 Task: Check duplicate error logs from the existing database
Action: Mouse moved to (151, 169)
Screenshot: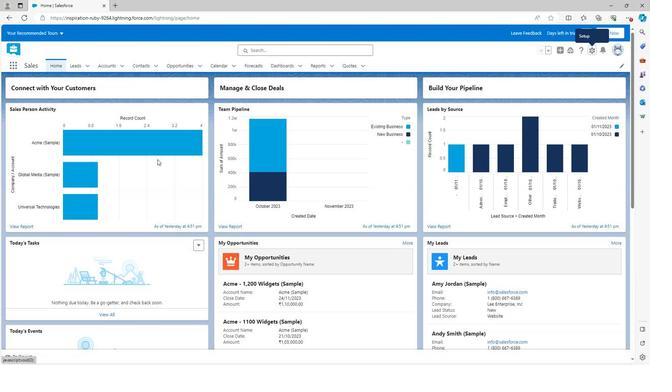 
Action: Mouse scrolled (151, 169) with delta (0, 0)
Screenshot: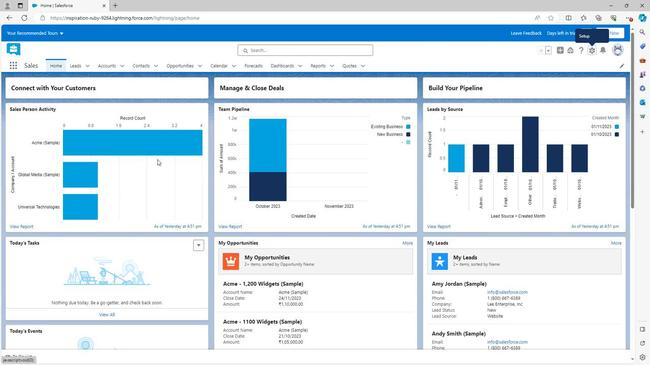
Action: Mouse scrolled (151, 169) with delta (0, 0)
Screenshot: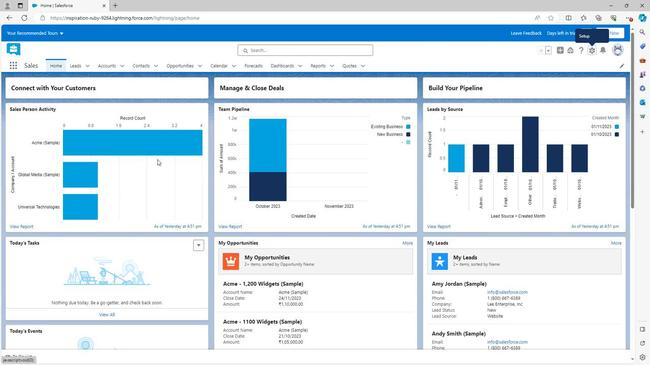 
Action: Mouse scrolled (151, 169) with delta (0, 0)
Screenshot: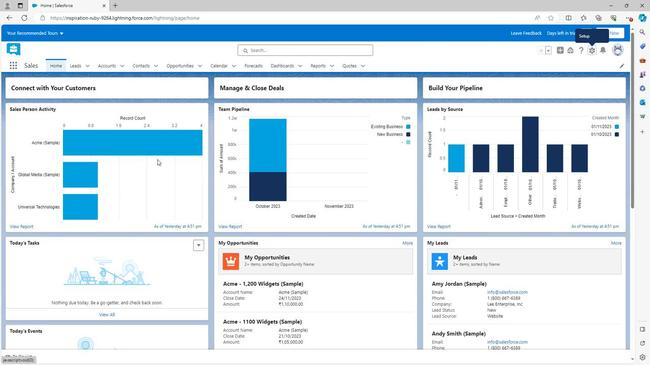 
Action: Mouse scrolled (151, 169) with delta (0, 0)
Screenshot: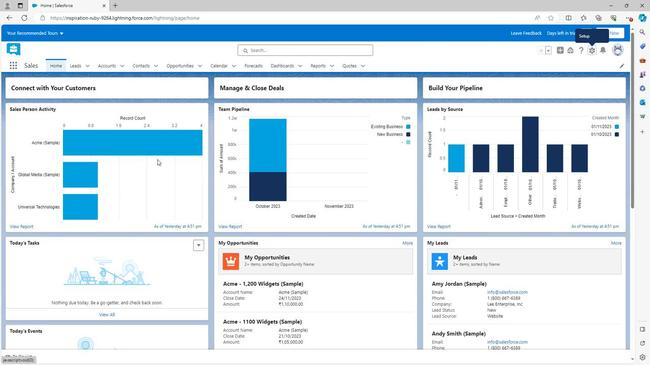 
Action: Mouse scrolled (151, 169) with delta (0, 0)
Screenshot: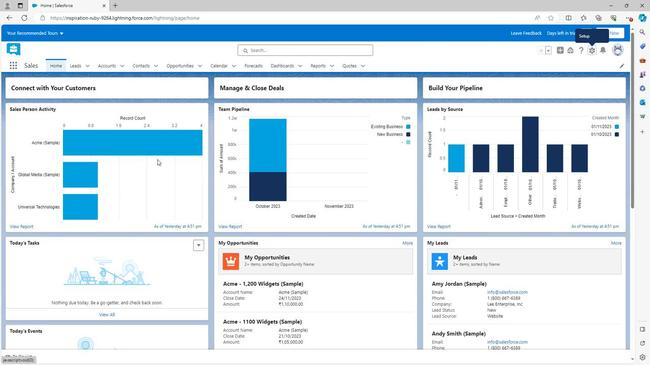 
Action: Mouse scrolled (151, 169) with delta (0, 0)
Screenshot: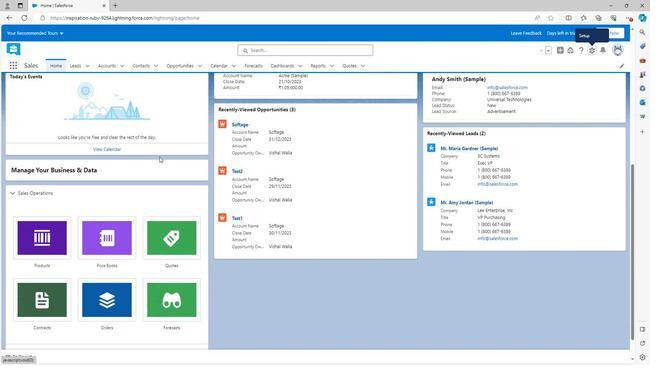 
Action: Mouse scrolled (151, 169) with delta (0, 0)
Screenshot: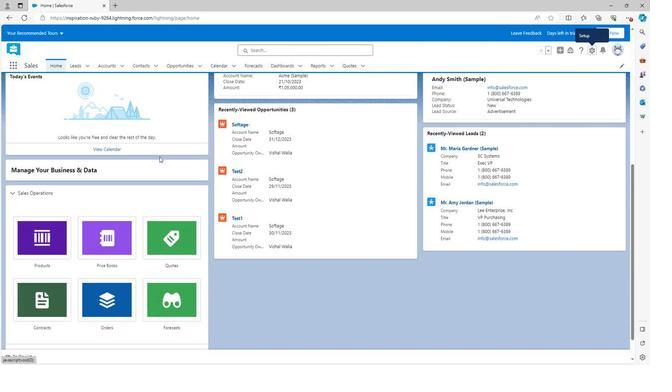 
Action: Mouse scrolled (151, 169) with delta (0, 0)
Screenshot: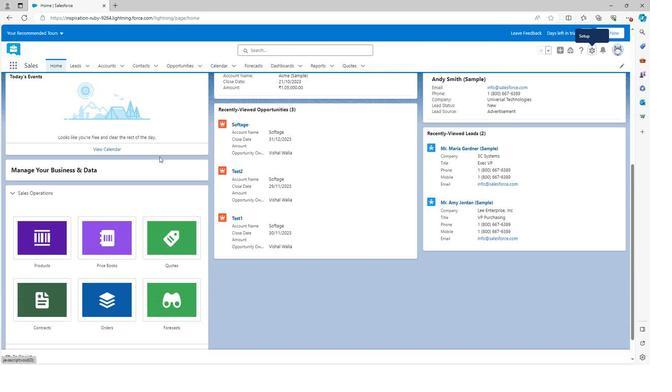 
Action: Mouse scrolled (151, 169) with delta (0, 0)
Screenshot: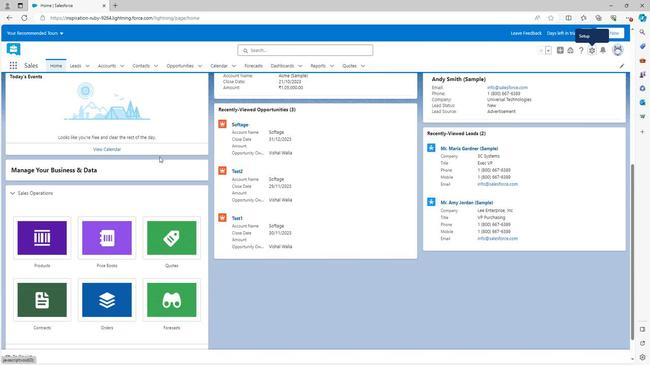 
Action: Mouse scrolled (151, 169) with delta (0, 0)
Screenshot: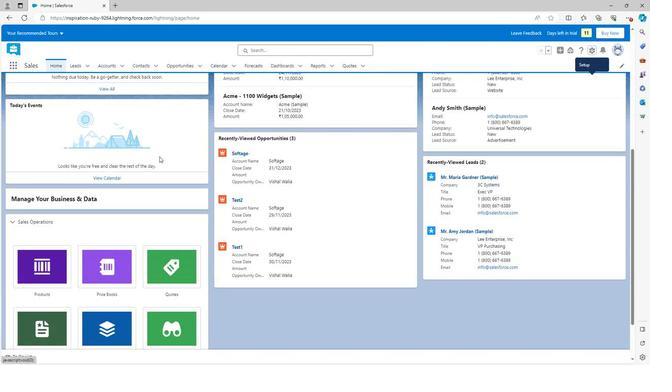 
Action: Mouse scrolled (151, 169) with delta (0, 0)
Screenshot: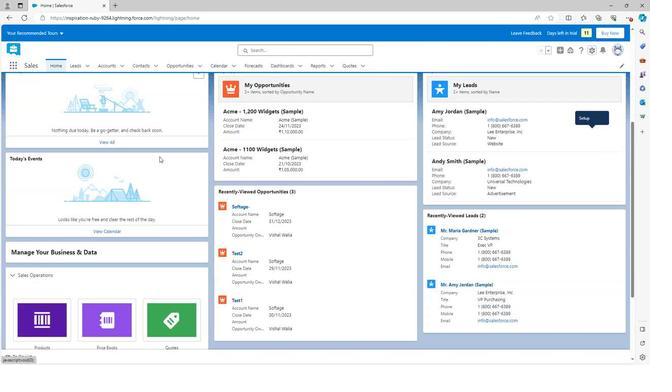 
Action: Mouse scrolled (151, 169) with delta (0, 0)
Screenshot: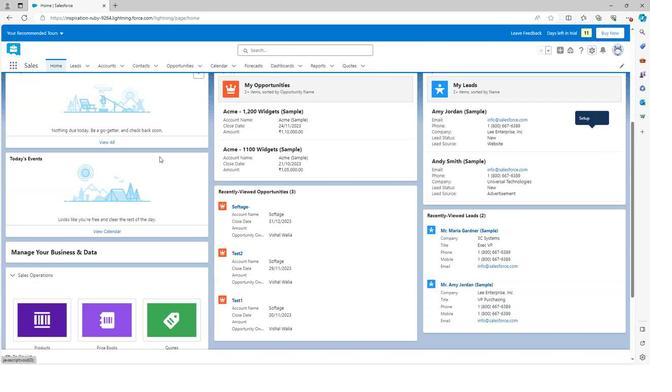 
Action: Mouse moved to (568, 68)
Screenshot: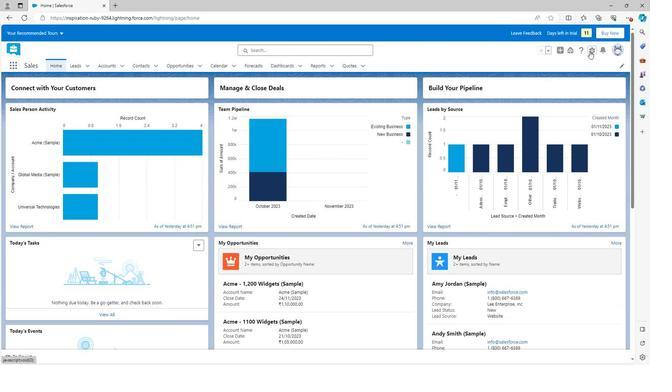 
Action: Mouse pressed left at (568, 68)
Screenshot: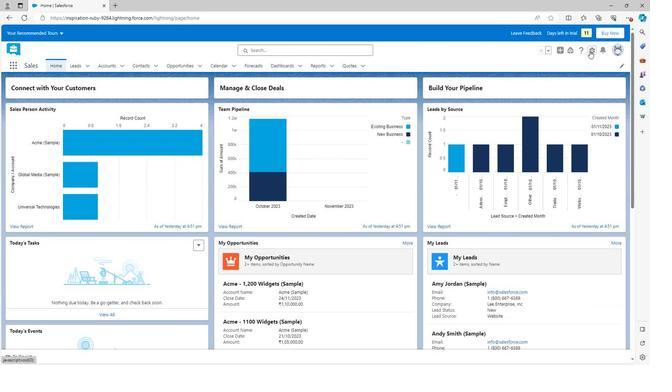 
Action: Mouse moved to (548, 84)
Screenshot: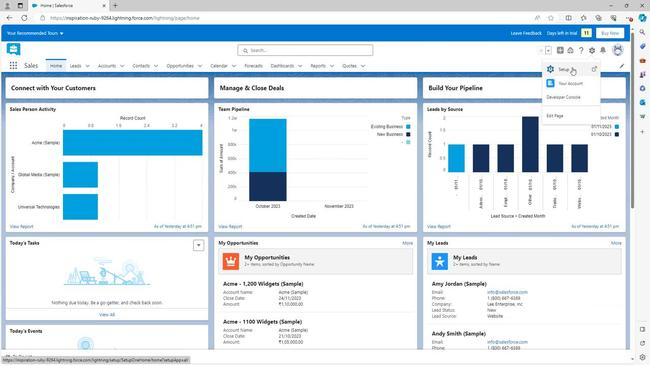 
Action: Mouse pressed left at (548, 84)
Screenshot: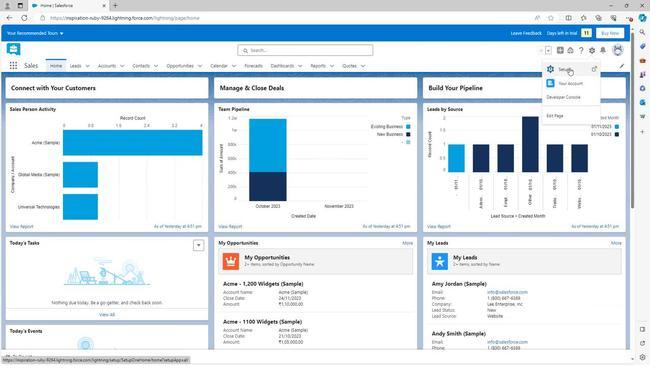 
Action: Mouse moved to (3, 228)
Screenshot: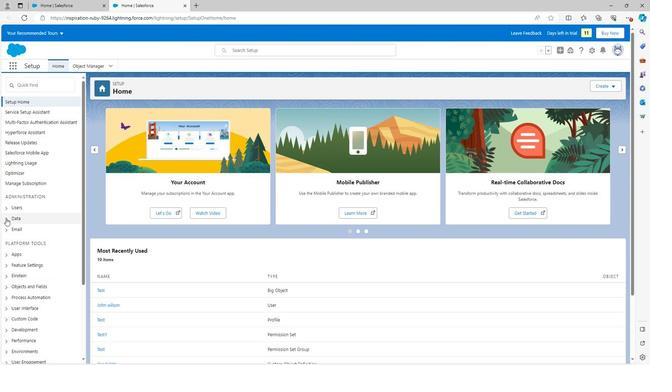
Action: Mouse pressed left at (3, 228)
Screenshot: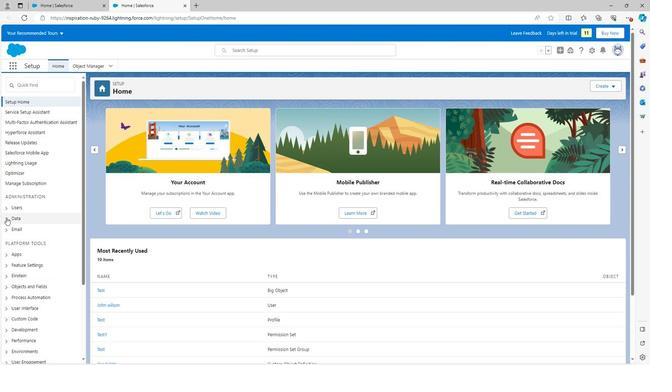 
Action: Mouse moved to (12, 255)
Screenshot: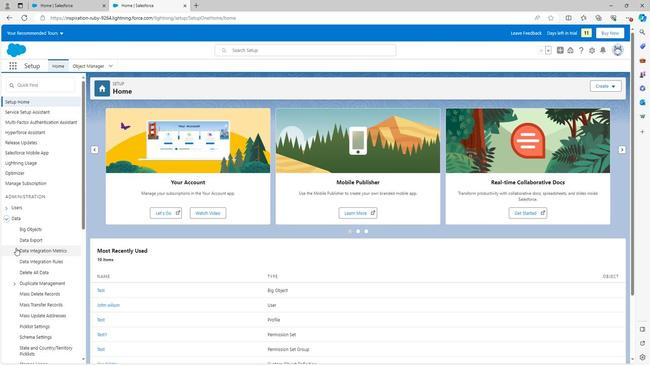 
Action: Mouse scrolled (12, 255) with delta (0, 0)
Screenshot: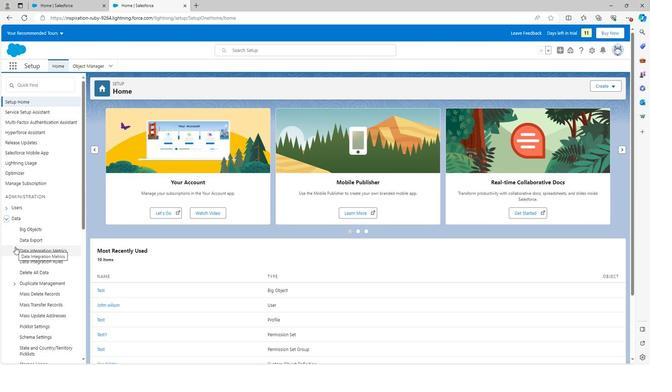 
Action: Mouse scrolled (12, 255) with delta (0, 0)
Screenshot: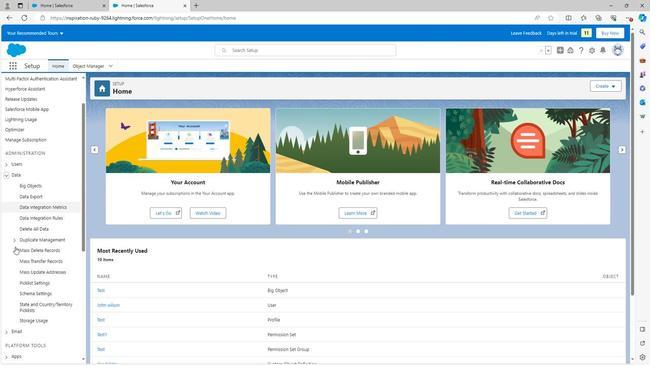 
Action: Mouse moved to (10, 207)
Screenshot: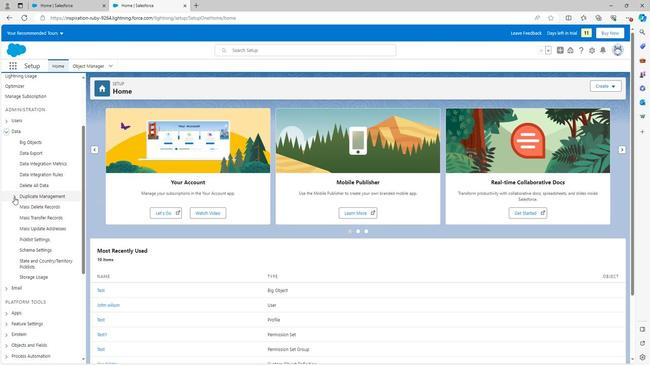 
Action: Mouse pressed left at (10, 207)
Screenshot: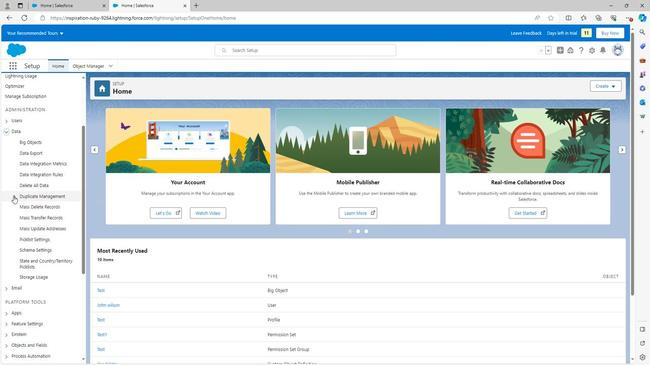
Action: Mouse moved to (35, 216)
Screenshot: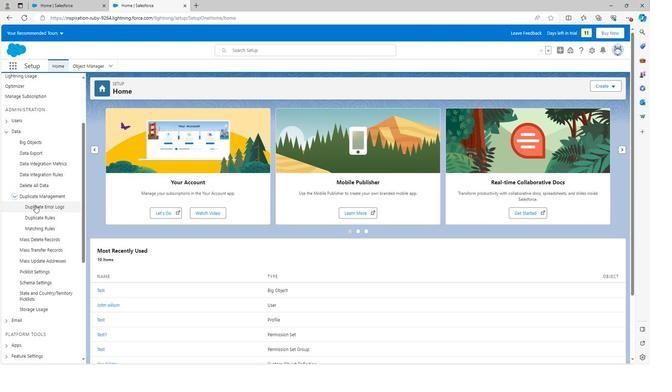 
Action: Mouse pressed left at (35, 216)
Screenshot: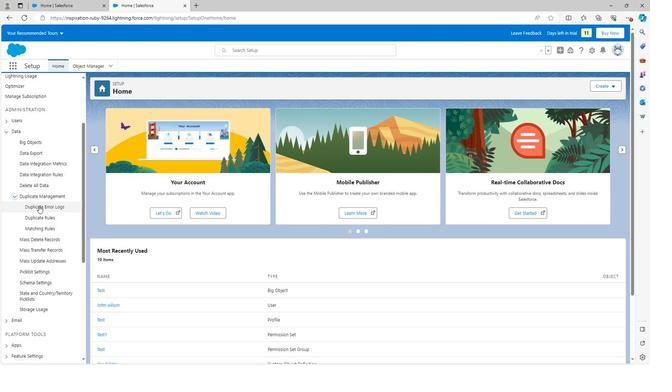 
Action: Mouse moved to (144, 140)
Screenshot: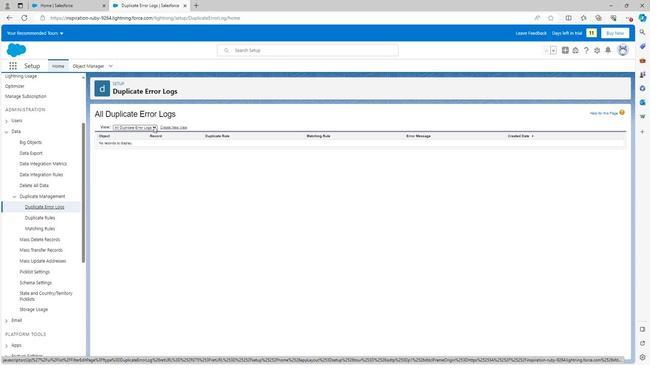 
Action: Mouse pressed left at (144, 140)
Screenshot: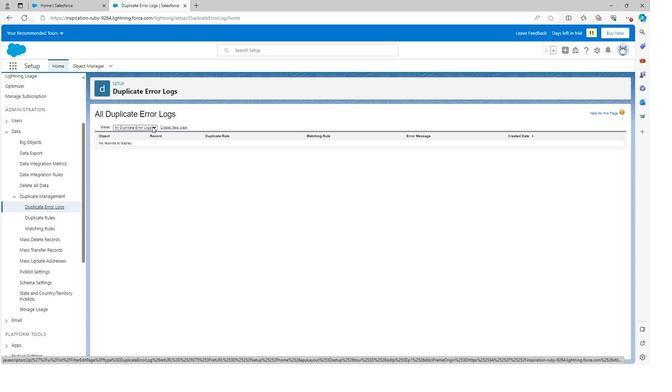 
Action: Mouse pressed left at (144, 140)
Screenshot: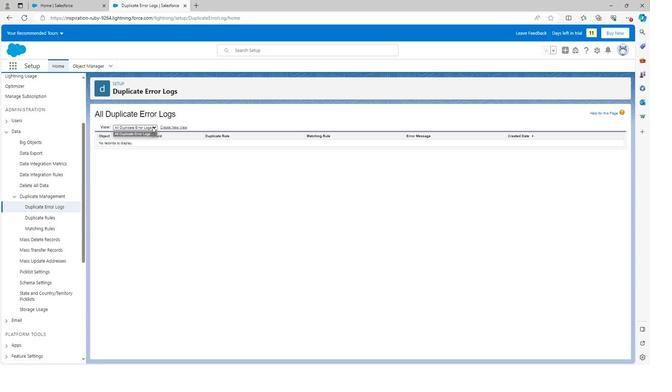 
Action: Mouse moved to (322, 183)
Screenshot: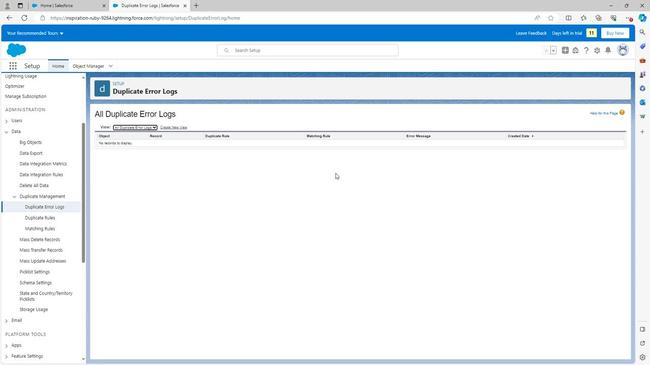 
